 Task: Go to the images section and react to  the images on the  page of Walmart
Action: Mouse moved to (354, 369)
Screenshot: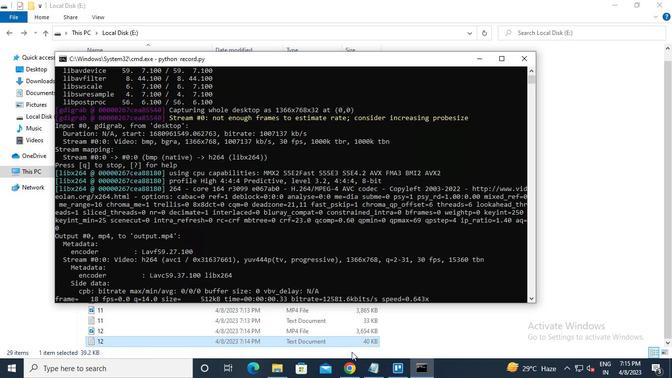 
Action: Mouse pressed left at (354, 369)
Screenshot: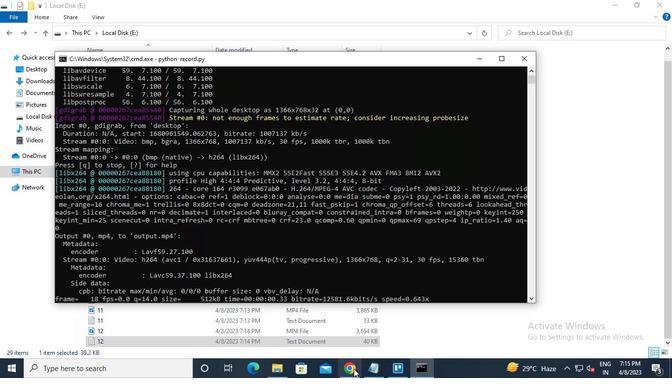 
Action: Mouse moved to (177, 67)
Screenshot: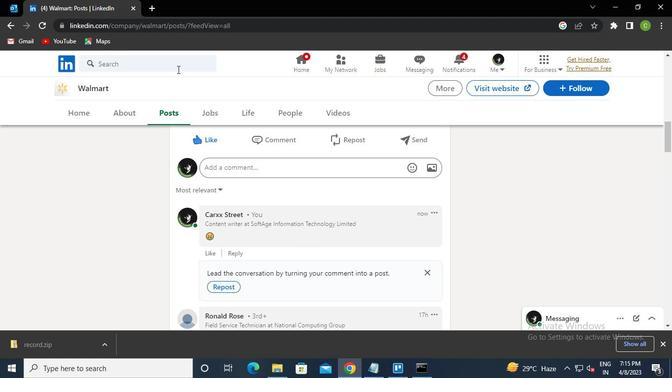 
Action: Mouse pressed left at (177, 67)
Screenshot: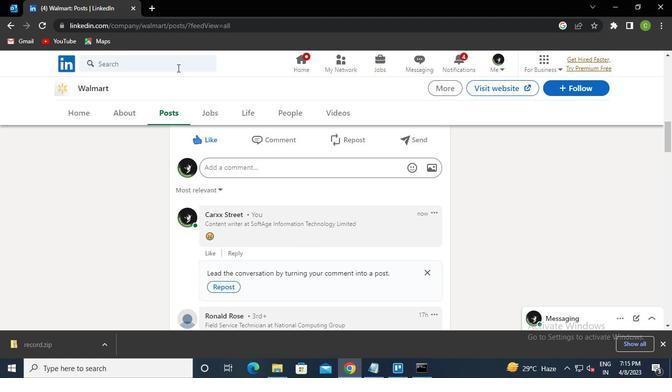 
Action: Keyboard w
Screenshot: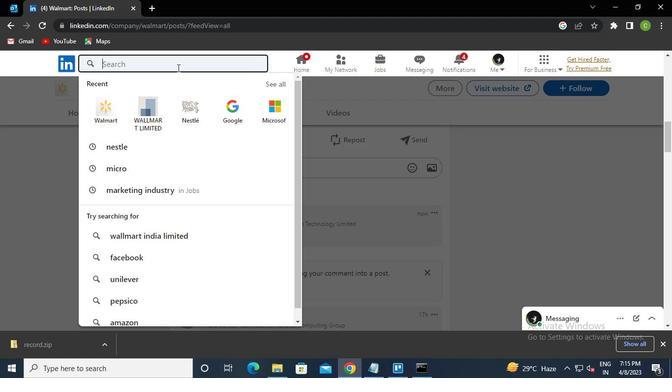
Action: Keyboard a
Screenshot: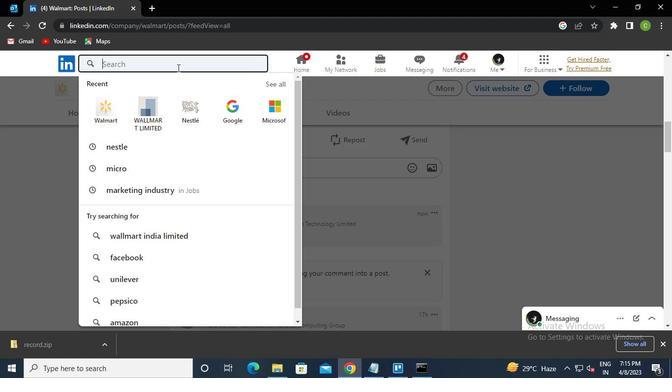 
Action: Keyboard l
Screenshot: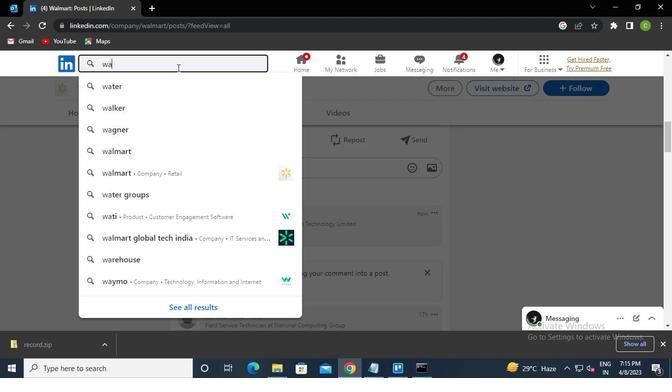 
Action: Keyboard m
Screenshot: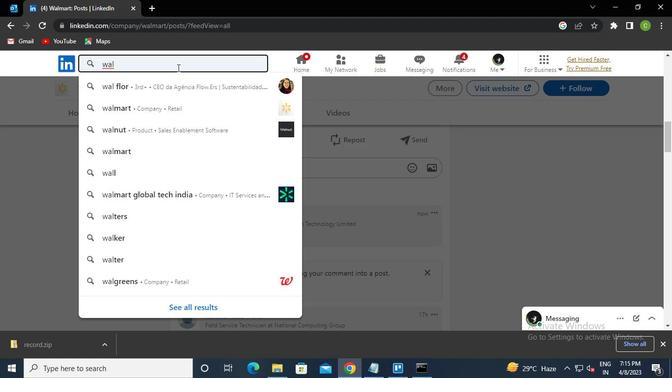 
Action: Keyboard a
Screenshot: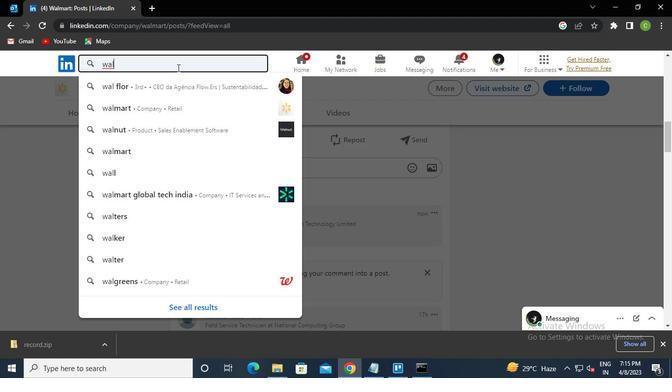 
Action: Keyboard r
Screenshot: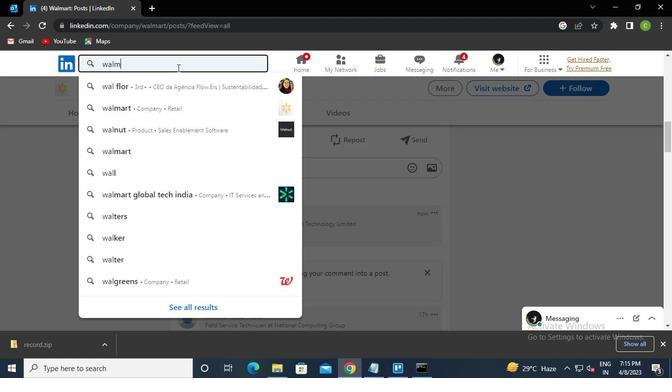 
Action: Keyboard t
Screenshot: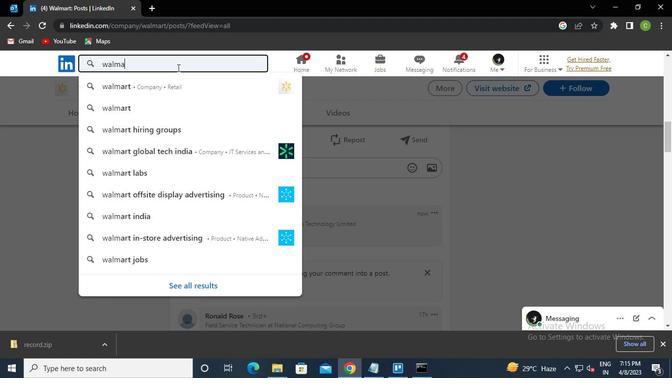 
Action: Keyboard Key.enter
Screenshot: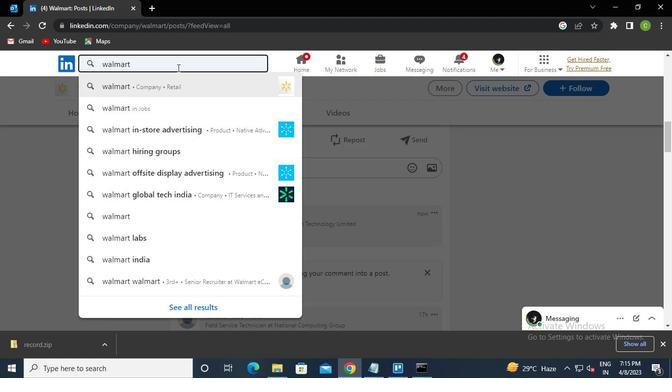 
Action: Mouse moved to (372, 165)
Screenshot: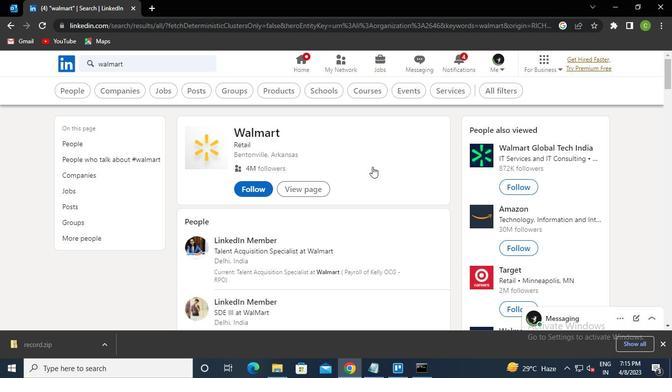 
Action: Mouse pressed left at (372, 165)
Screenshot: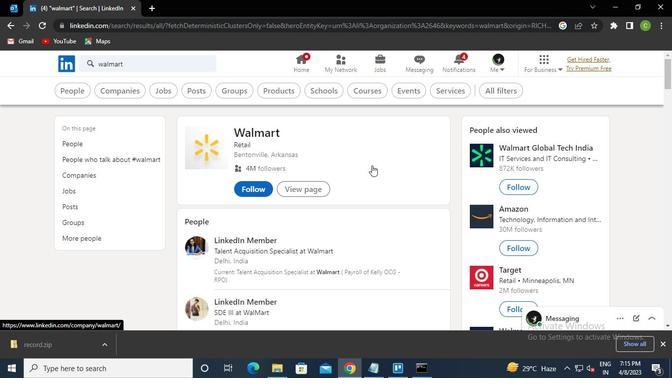 
Action: Mouse moved to (154, 277)
Screenshot: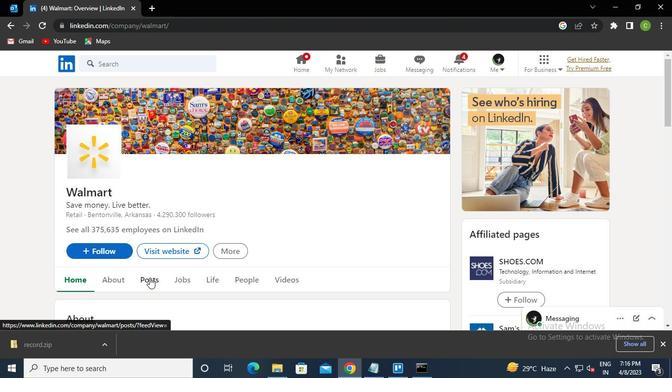 
Action: Mouse pressed left at (154, 277)
Screenshot: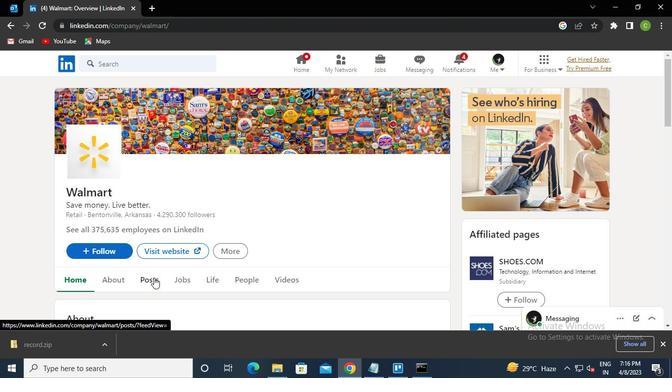 
Action: Mouse moved to (224, 212)
Screenshot: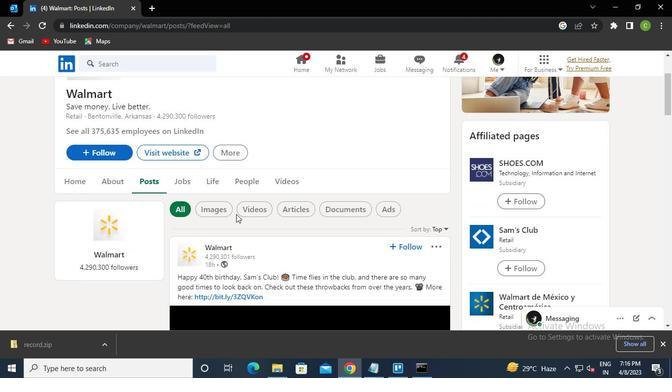 
Action: Mouse pressed left at (224, 212)
Screenshot: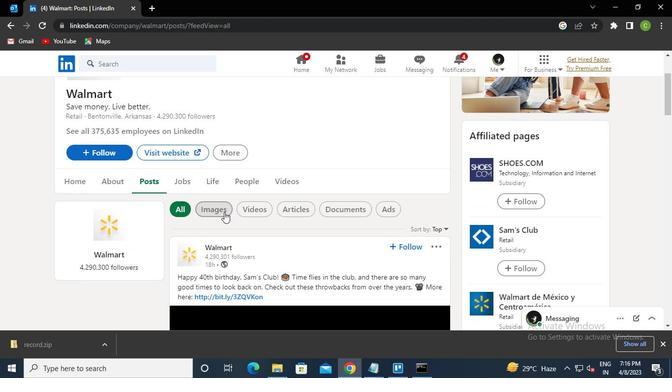 
Action: Mouse moved to (206, 189)
Screenshot: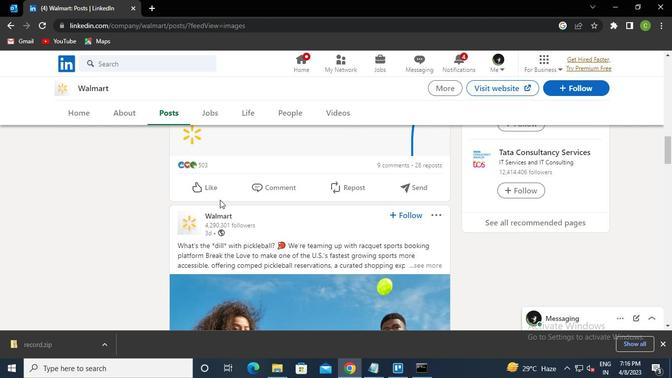 
Action: Mouse pressed left at (206, 189)
Screenshot: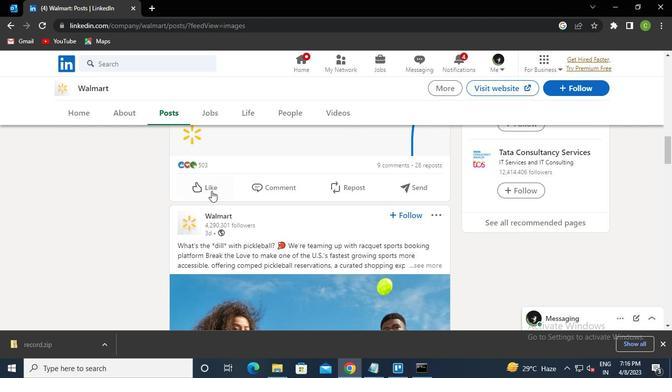 
Action: Mouse moved to (207, 201)
Screenshot: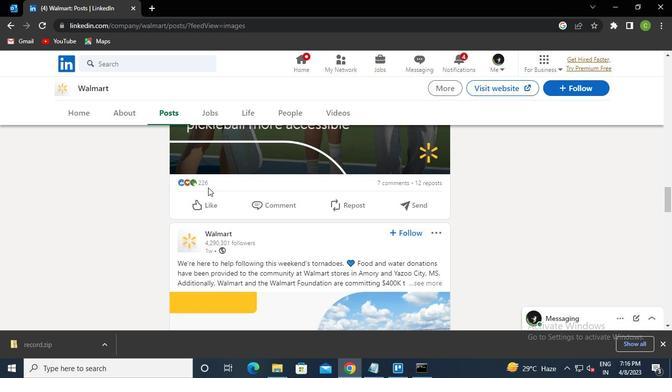 
Action: Mouse pressed left at (207, 201)
Screenshot: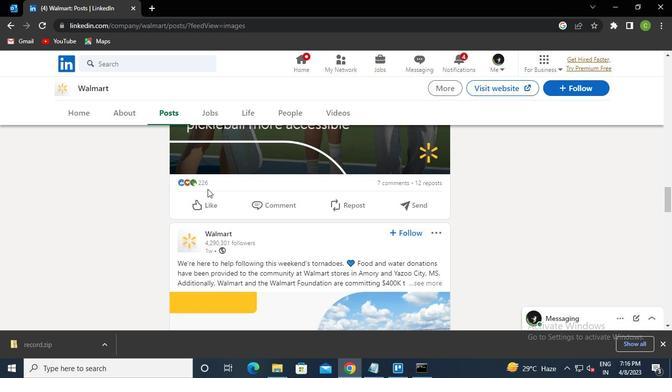 
Action: Mouse moved to (416, 374)
Screenshot: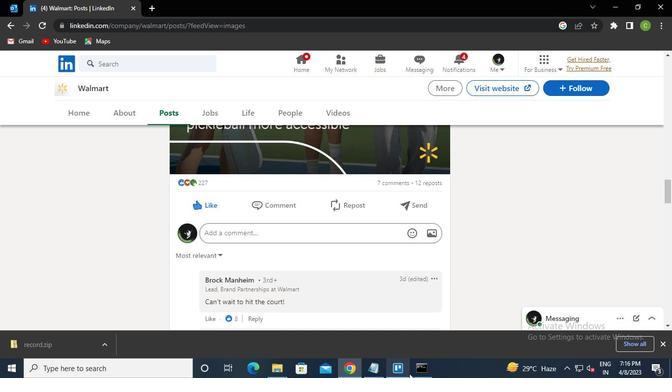 
Action: Mouse pressed left at (416, 374)
Screenshot: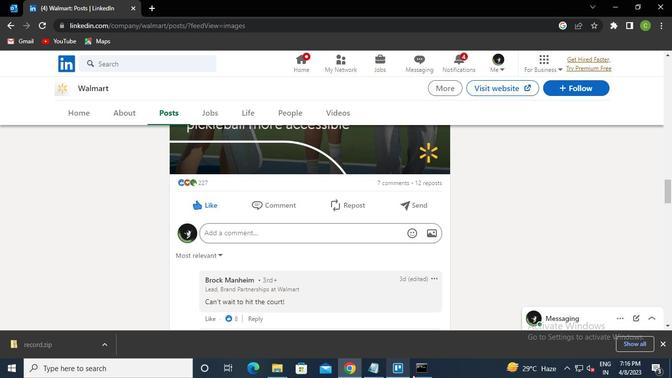 
Action: Mouse moved to (518, 60)
Screenshot: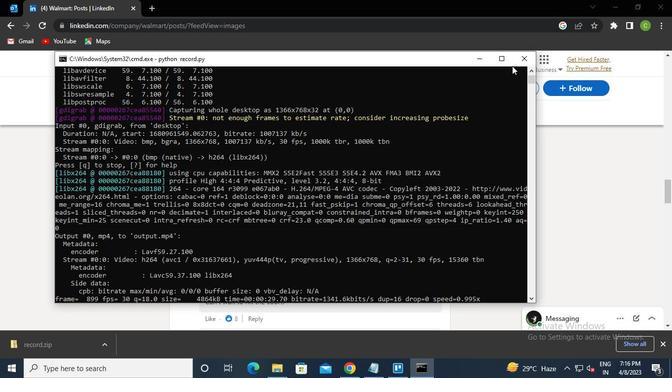 
Action: Mouse pressed left at (518, 60)
Screenshot: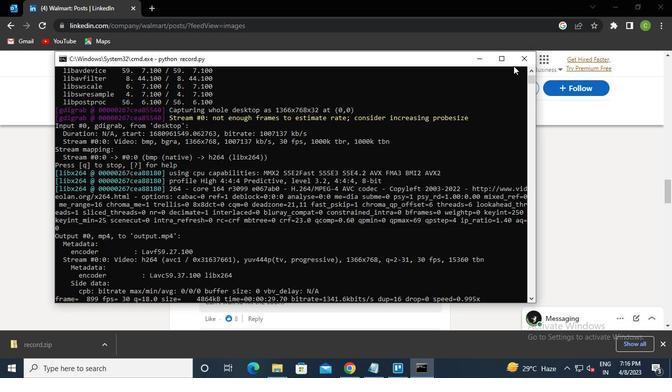 
Action: Mouse moved to (518, 59)
Screenshot: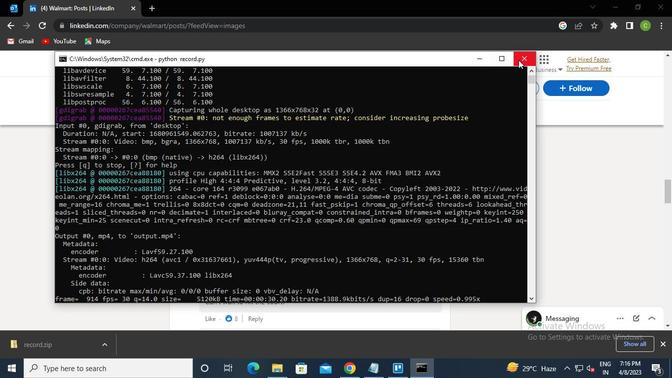 
